 Task: In the  document Madelyn ,change text color to 'Dark Brown' Insert the shape mentioned shape on right side of the text 'Rounded Rectangle'. Change color of the shape to  RedChange shape height to  2.4
Action: Mouse moved to (365, 149)
Screenshot: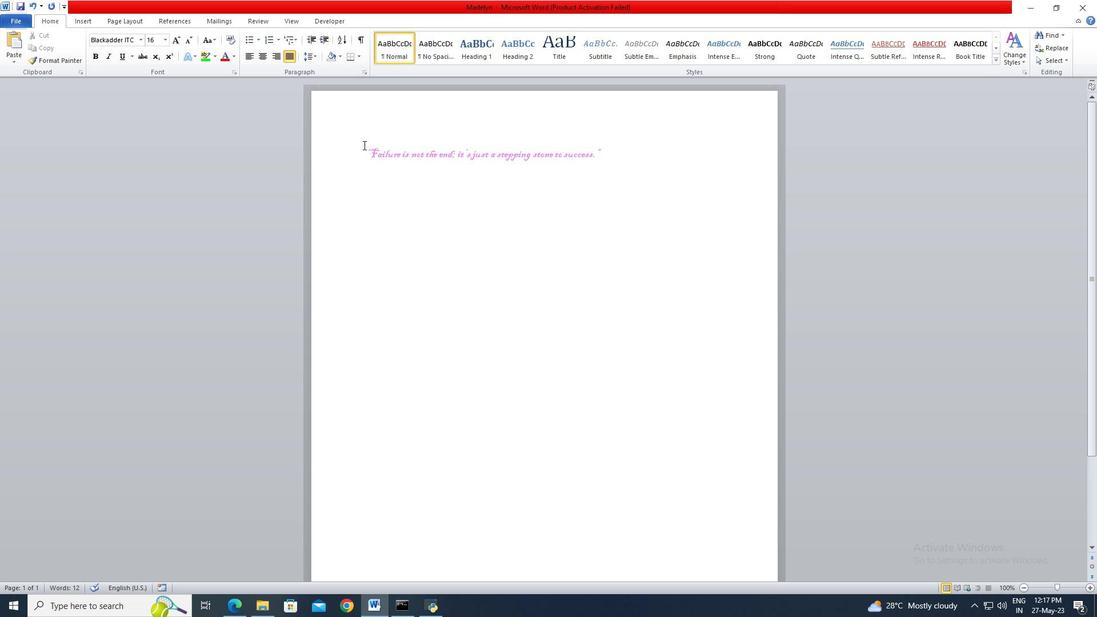 
Action: Mouse pressed left at (365, 149)
Screenshot: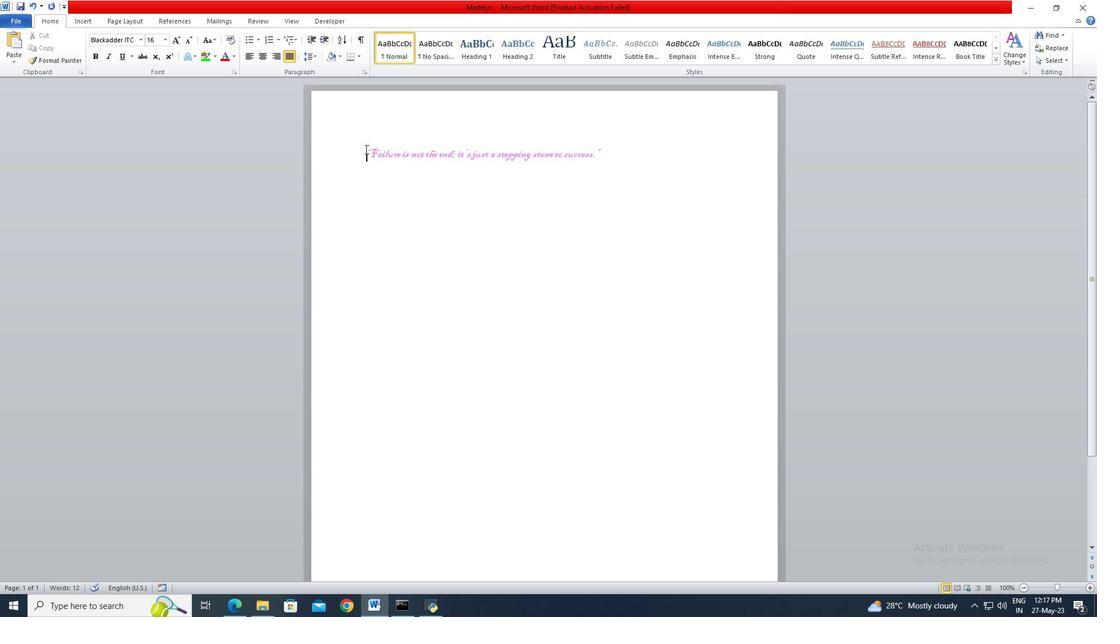 
Action: Mouse moved to (365, 149)
Screenshot: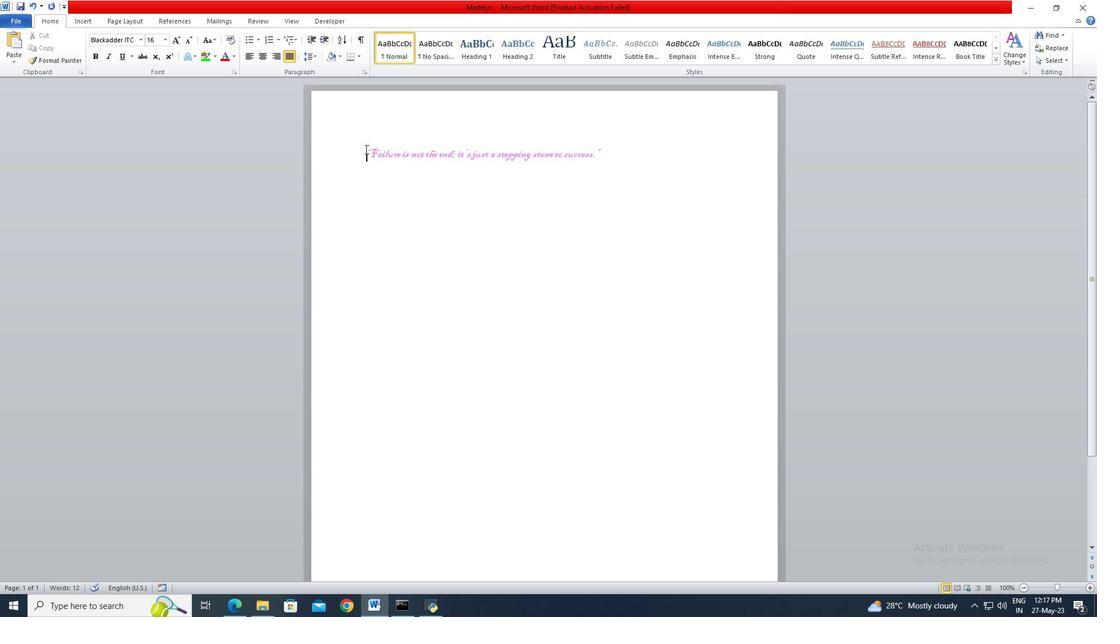 
Action: Key pressed ctrl+A
Screenshot: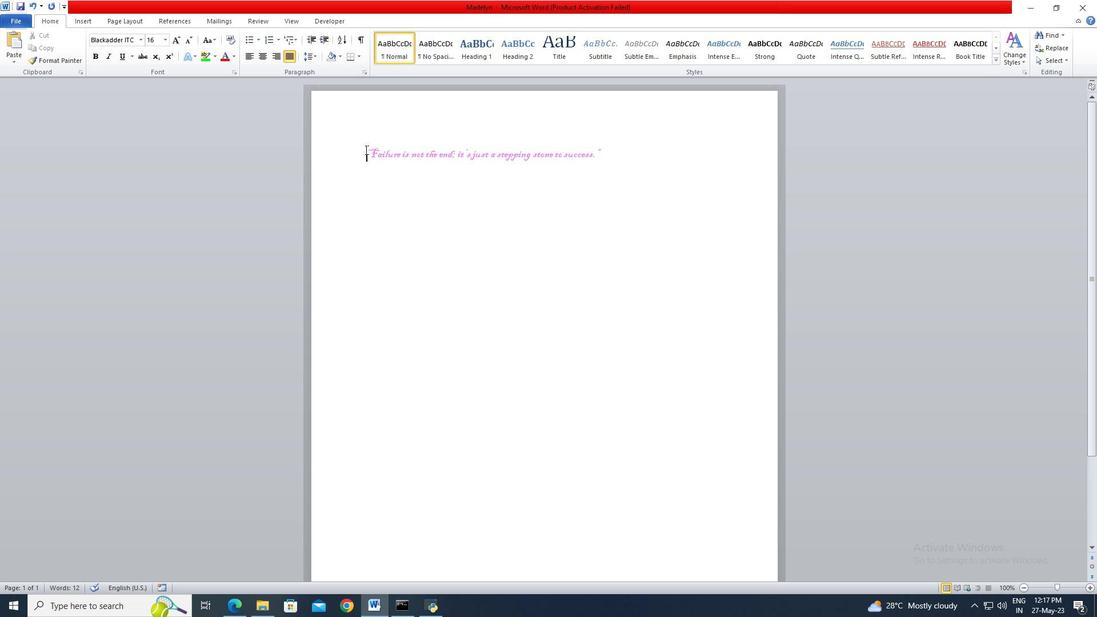 
Action: Mouse moved to (236, 56)
Screenshot: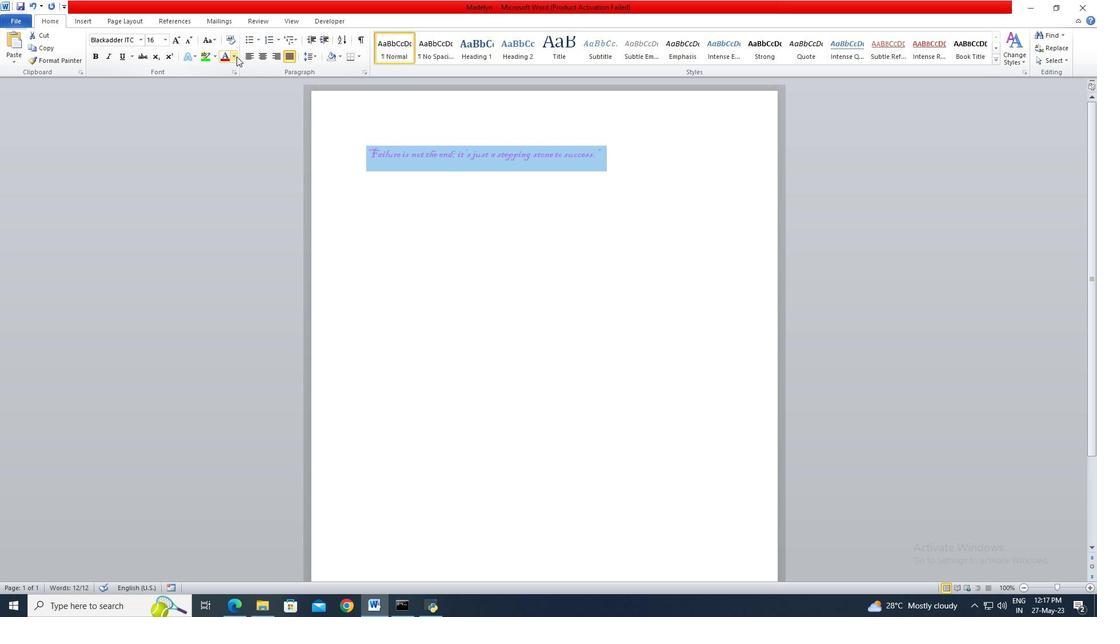 
Action: Mouse pressed left at (236, 56)
Screenshot: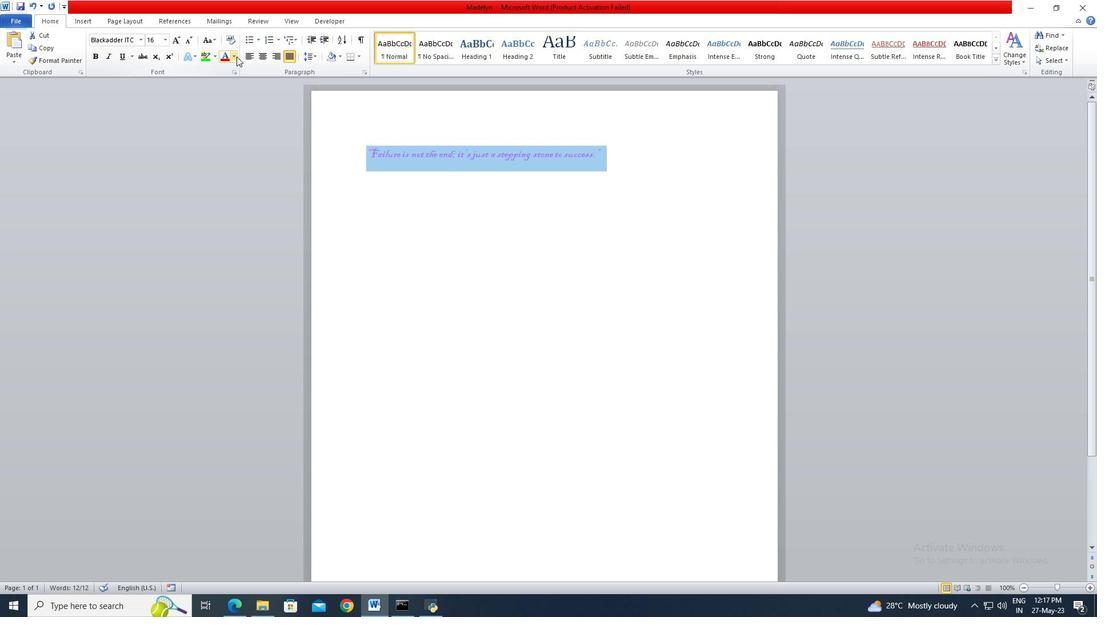 
Action: Mouse moved to (310, 131)
Screenshot: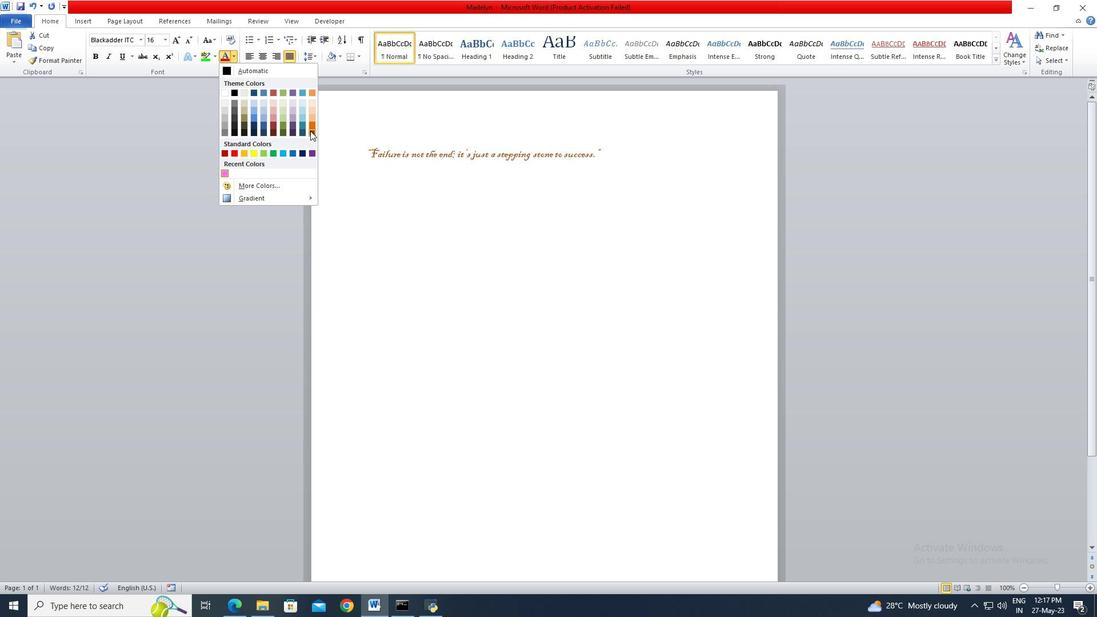 
Action: Mouse pressed left at (310, 131)
Screenshot: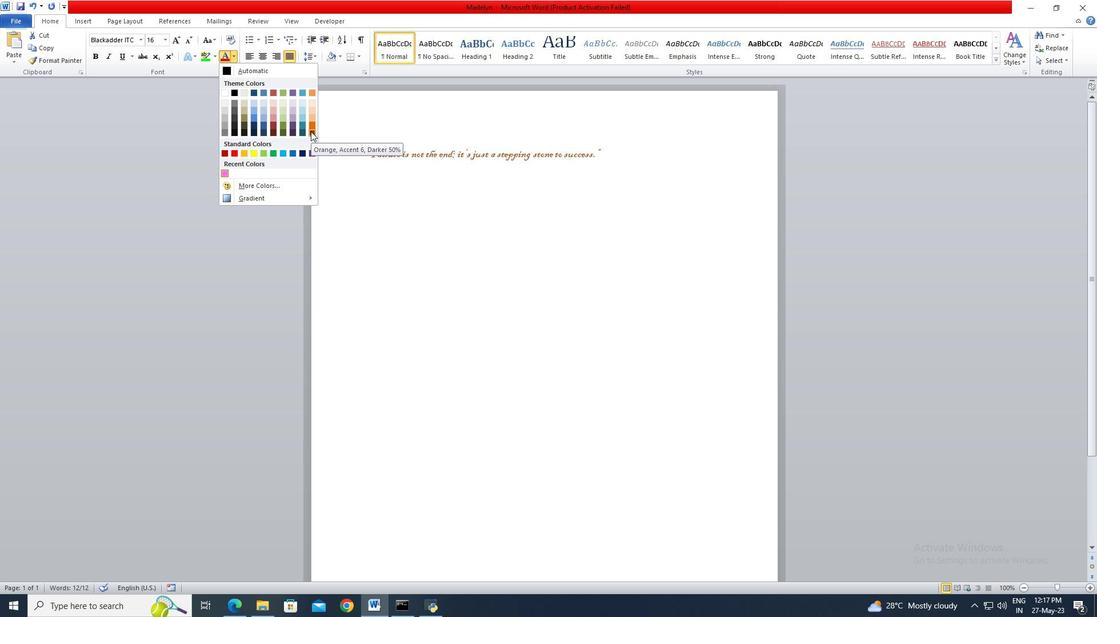 
Action: Mouse moved to (89, 22)
Screenshot: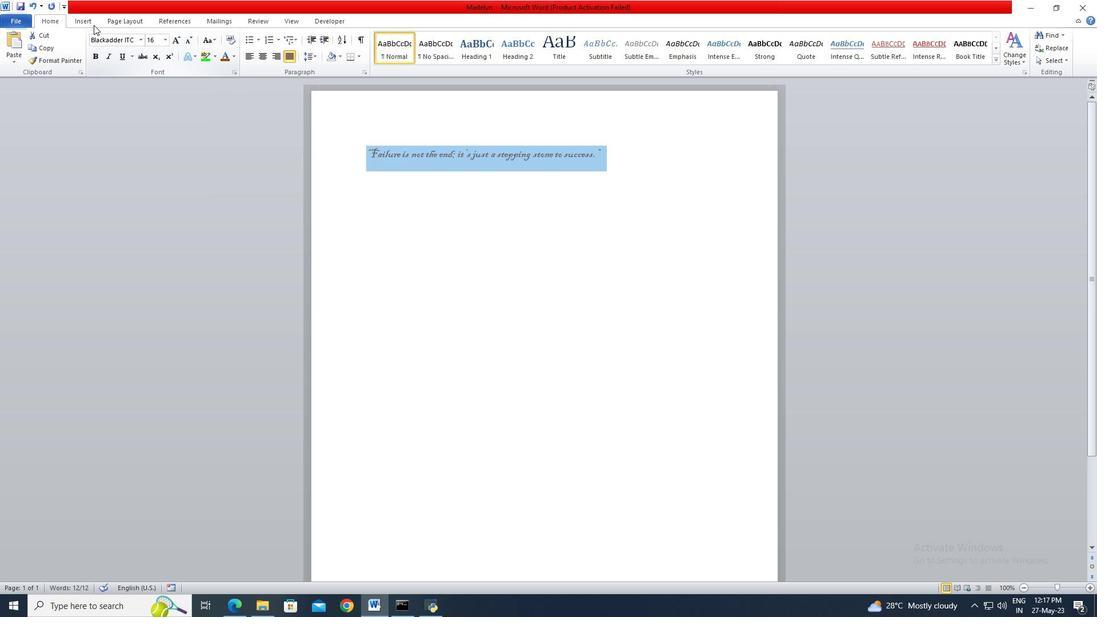 
Action: Mouse pressed left at (89, 22)
Screenshot: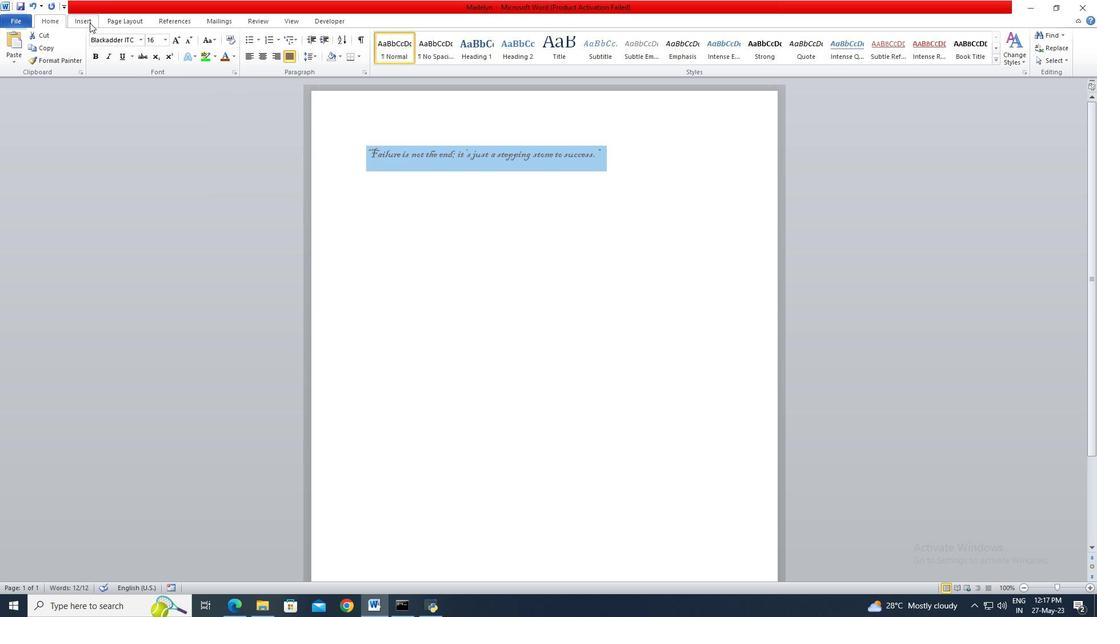 
Action: Mouse moved to (161, 48)
Screenshot: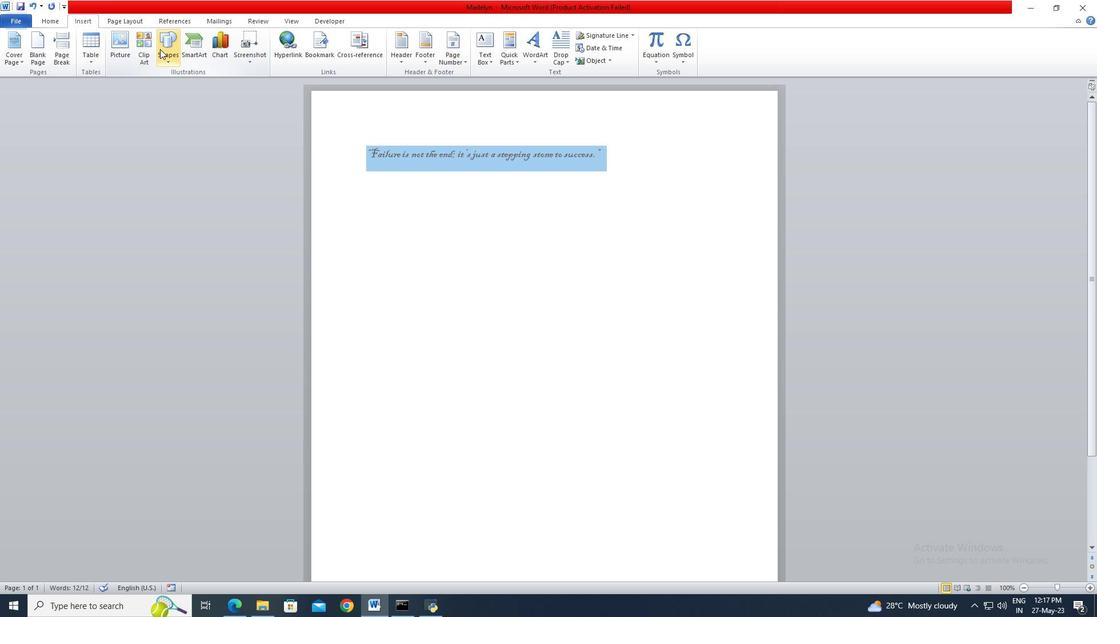 
Action: Mouse pressed left at (161, 48)
Screenshot: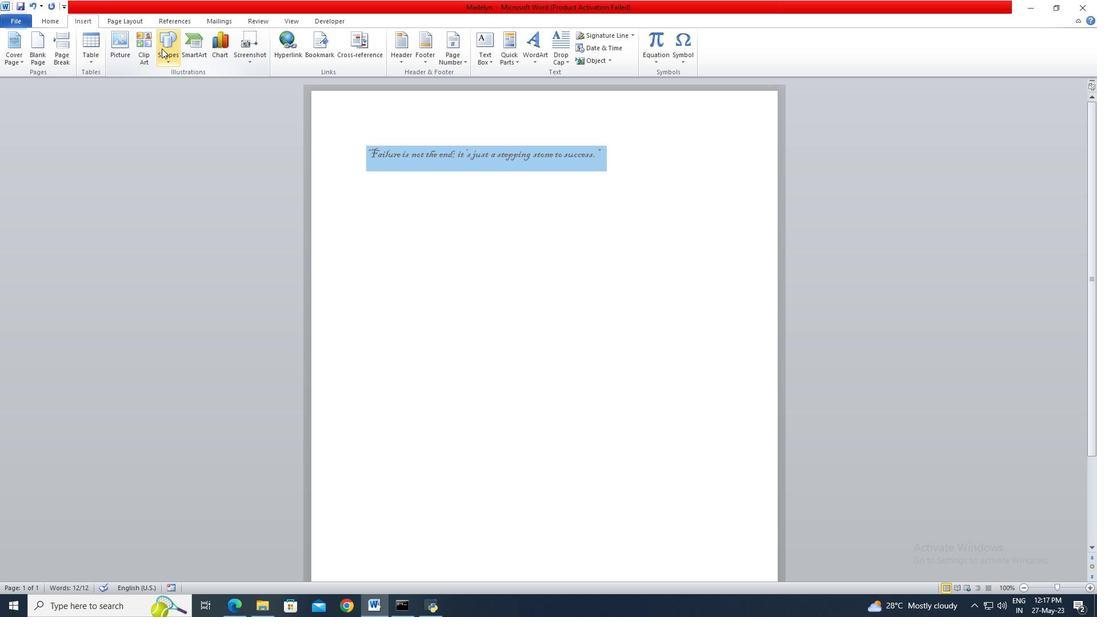 
Action: Mouse moved to (179, 136)
Screenshot: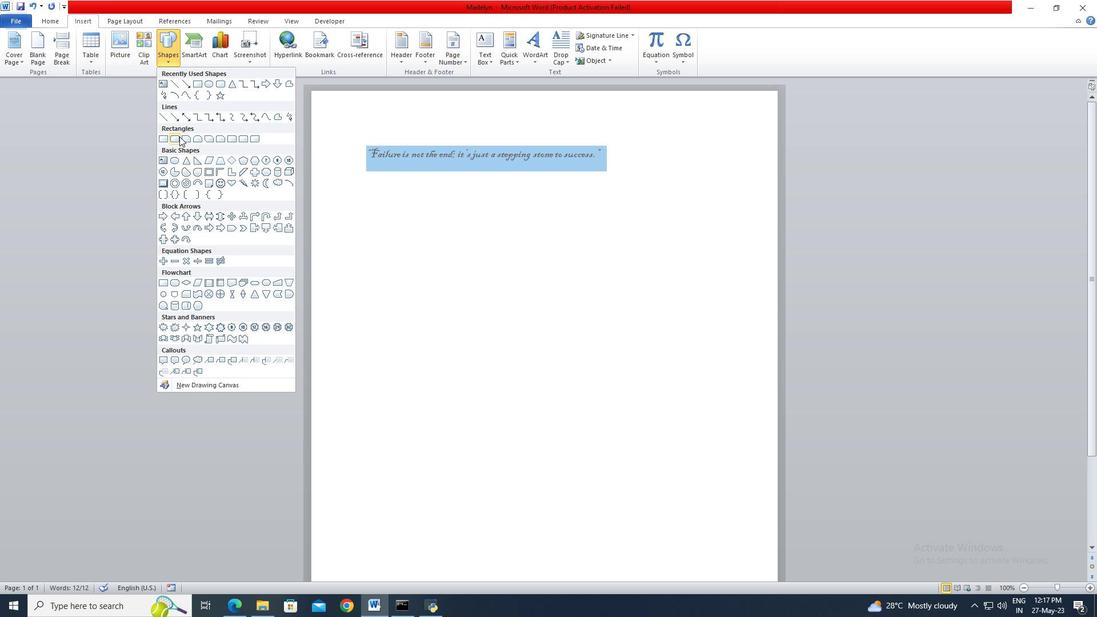 
Action: Mouse pressed left at (179, 136)
Screenshot: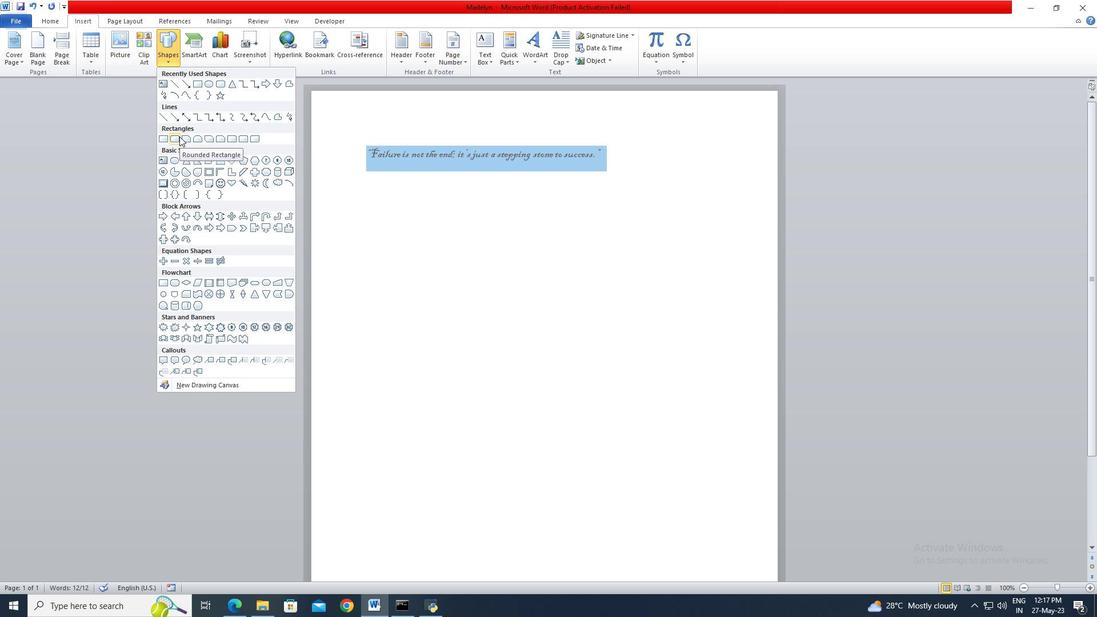 
Action: Mouse moved to (629, 153)
Screenshot: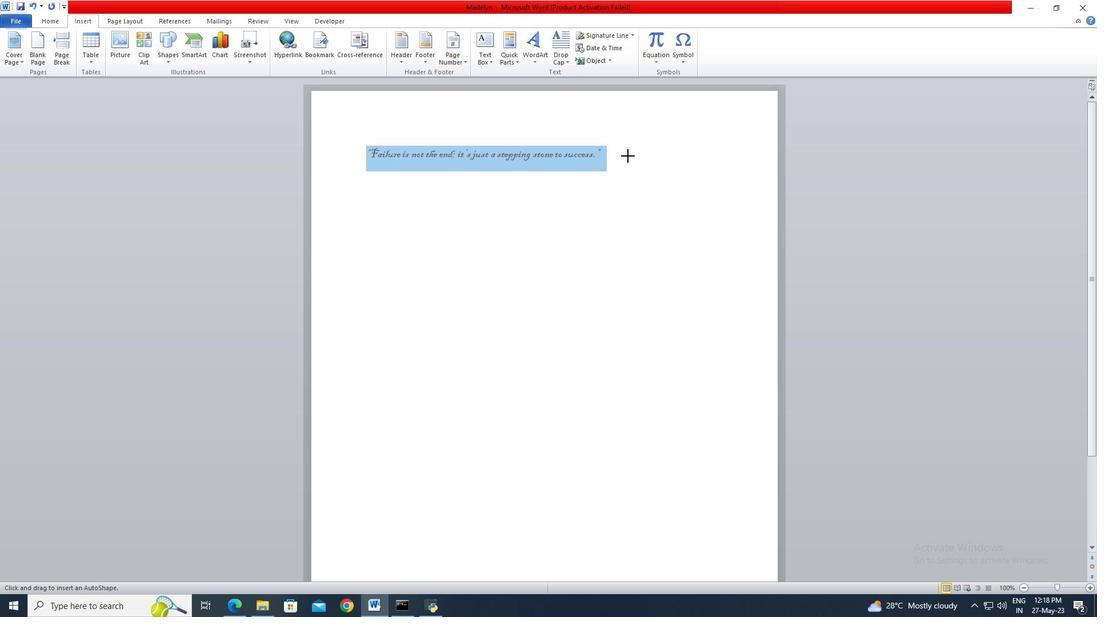 
Action: Mouse pressed left at (629, 153)
Screenshot: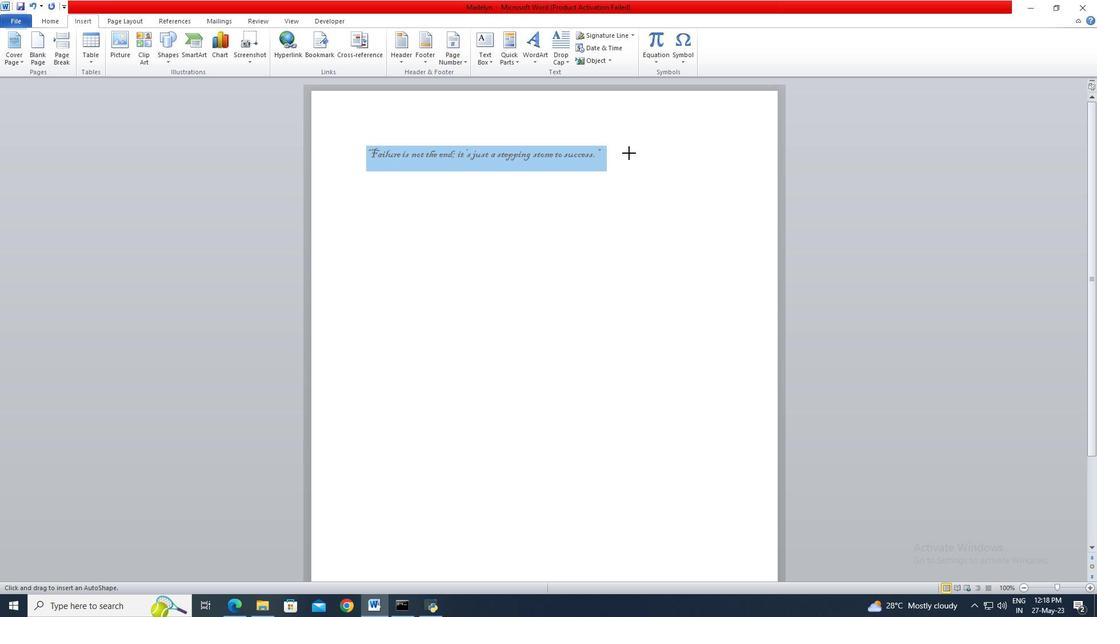 
Action: Mouse moved to (425, 37)
Screenshot: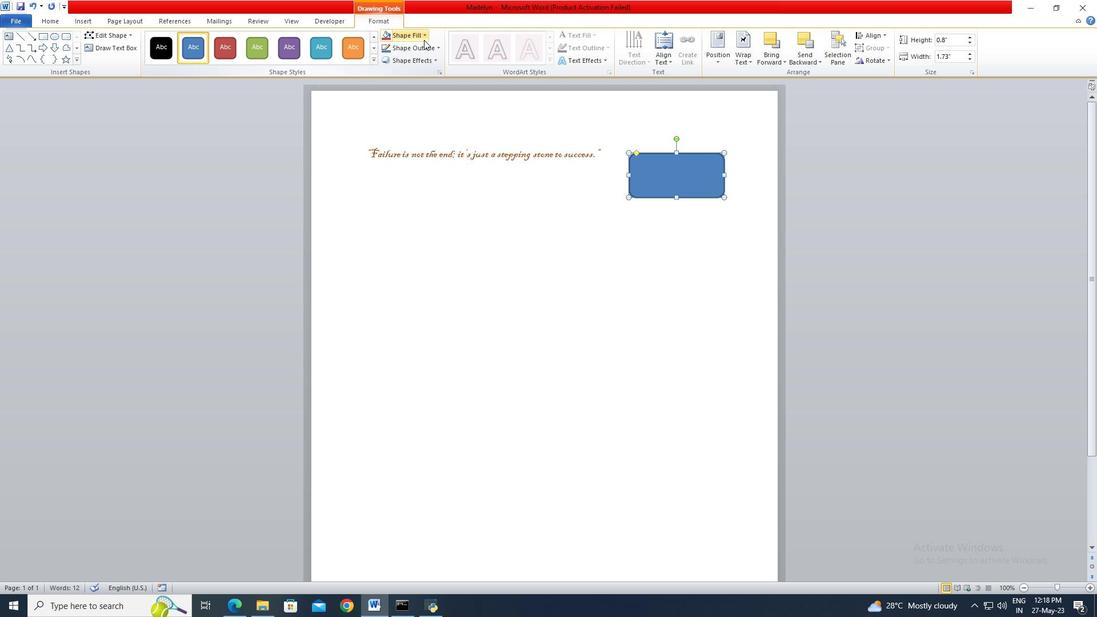 
Action: Mouse pressed left at (425, 37)
Screenshot: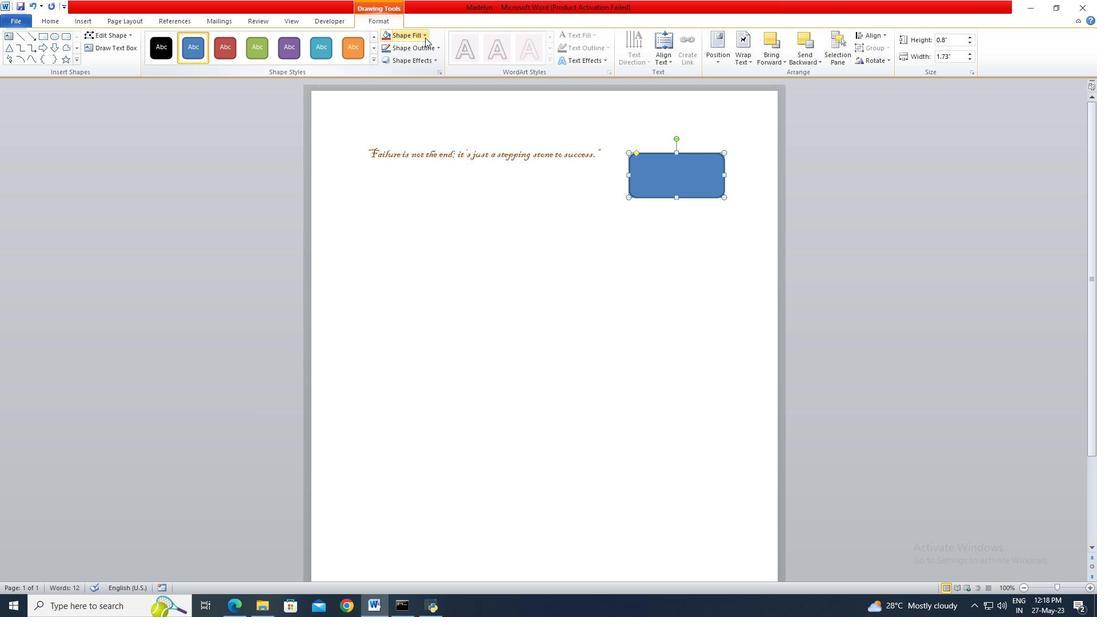 
Action: Mouse moved to (397, 116)
Screenshot: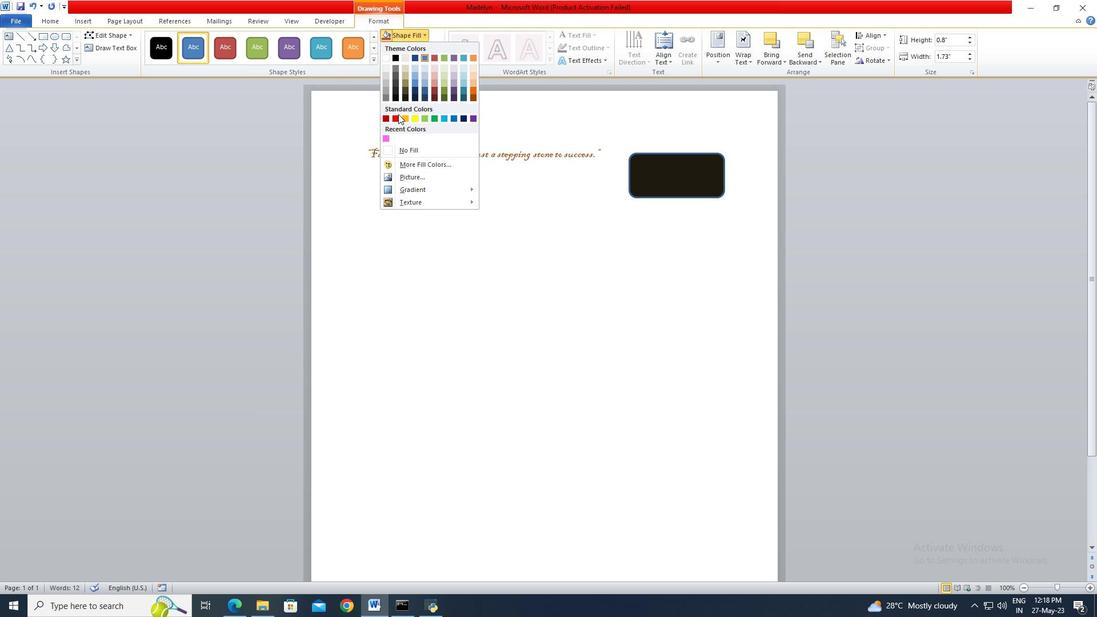 
Action: Mouse pressed left at (397, 116)
Screenshot: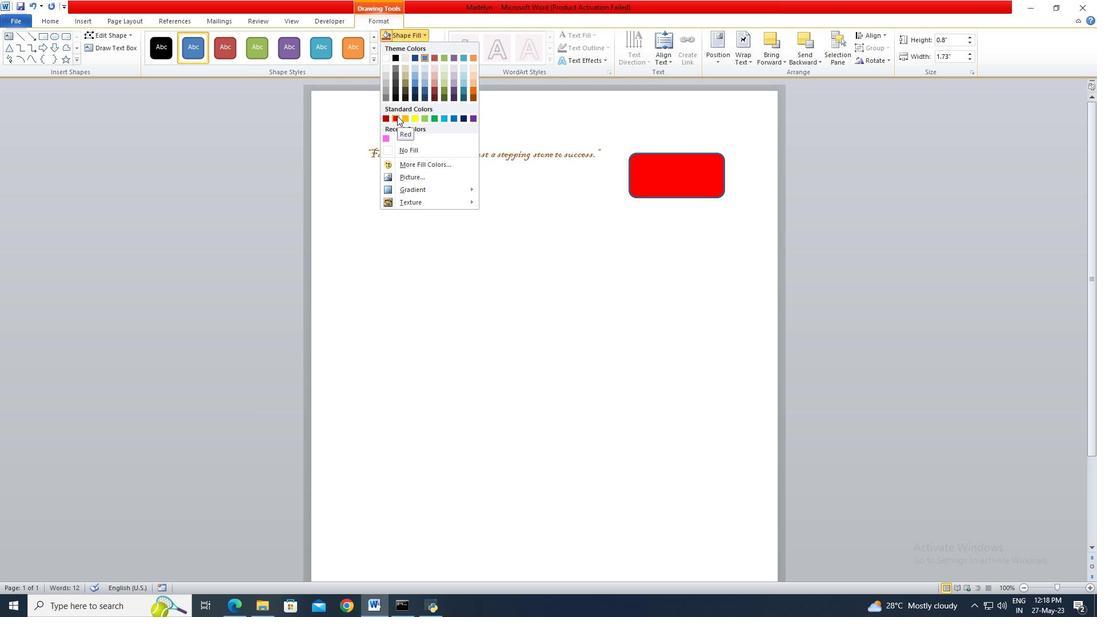 
Action: Mouse moved to (945, 38)
Screenshot: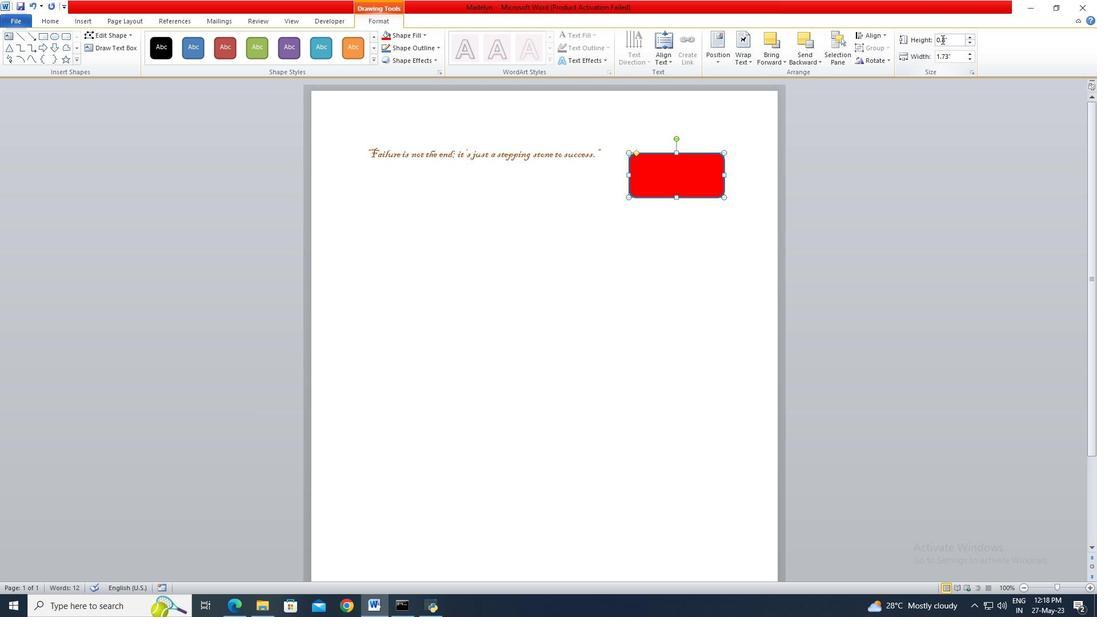 
Action: Mouse pressed left at (945, 38)
Screenshot: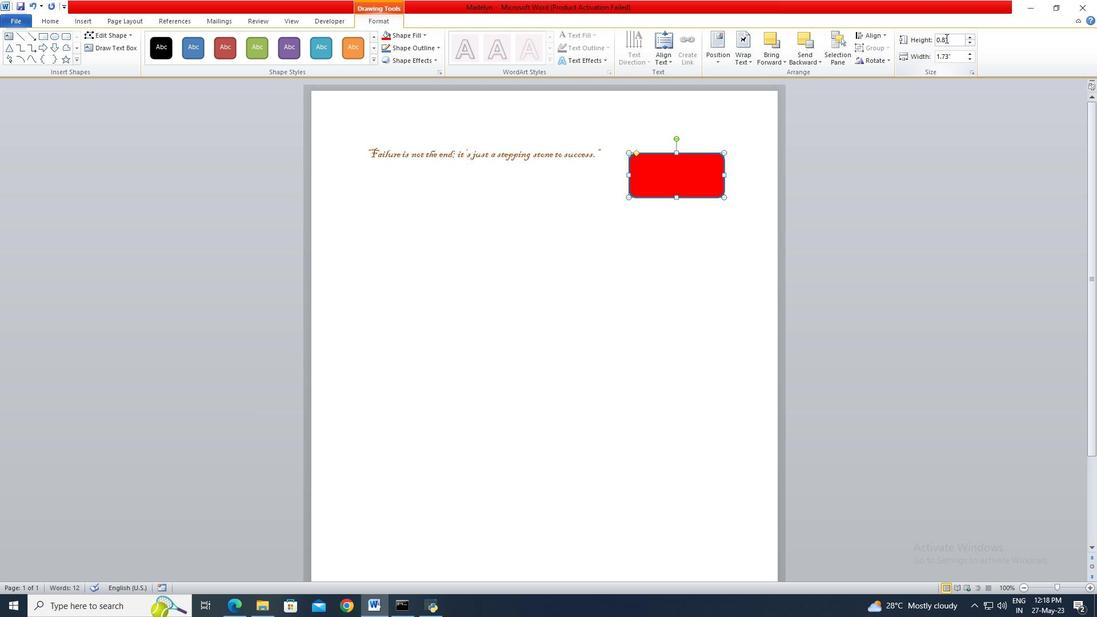 
Action: Mouse moved to (919, 60)
Screenshot: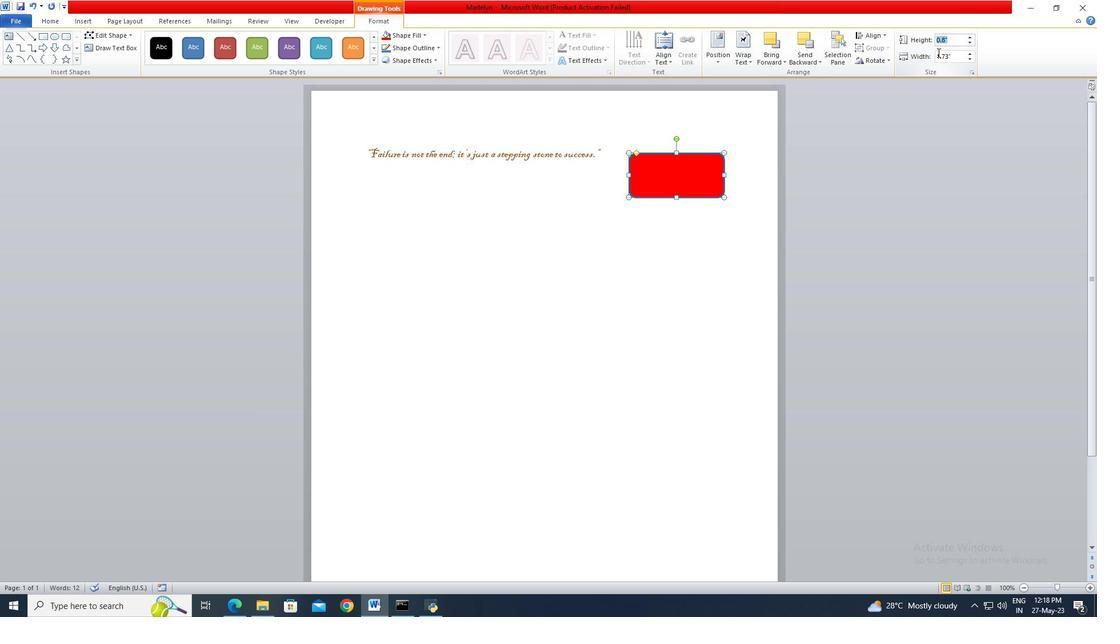 
Action: Key pressed 2.4<Key.enter>
Screenshot: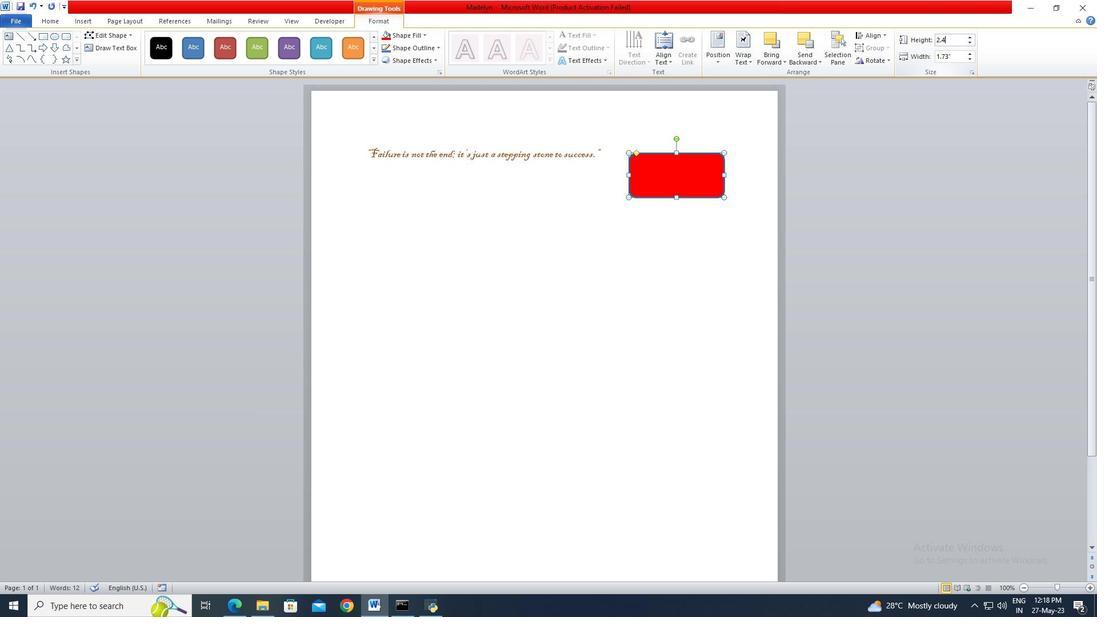 
